 Task: Edit the name of the category "Show and Tell" to "Showtell" in the repository "Javascript".
Action: Mouse moved to (1038, 175)
Screenshot: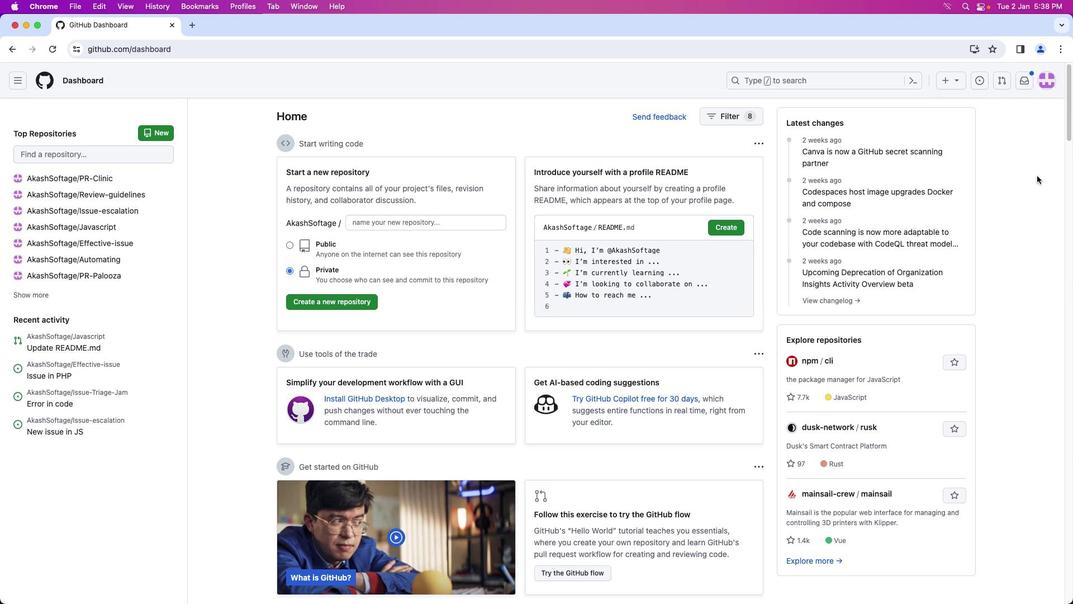 
Action: Mouse pressed left at (1038, 175)
Screenshot: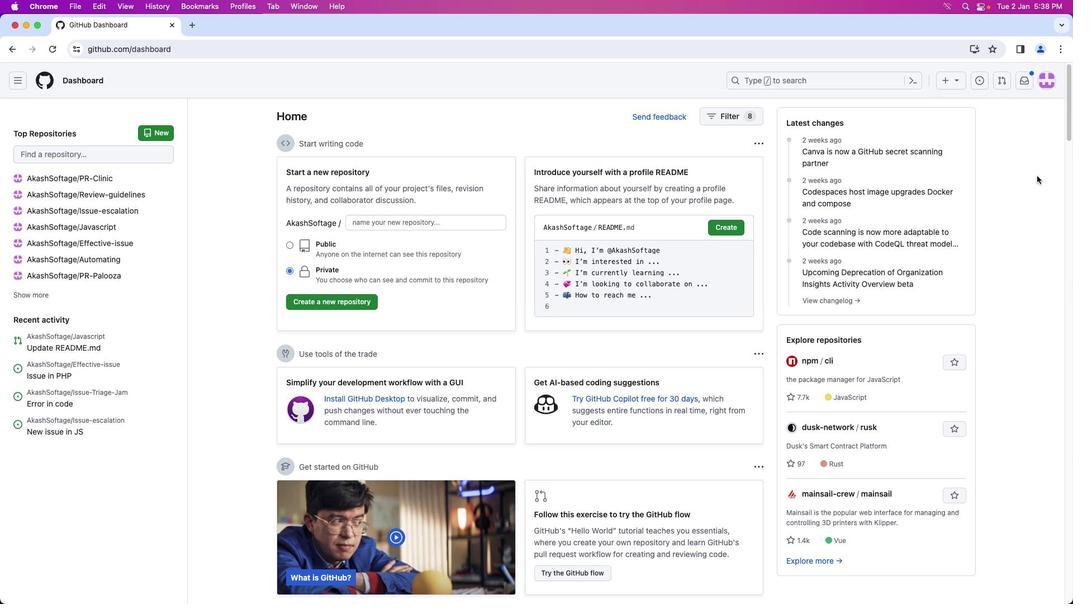 
Action: Mouse moved to (1051, 84)
Screenshot: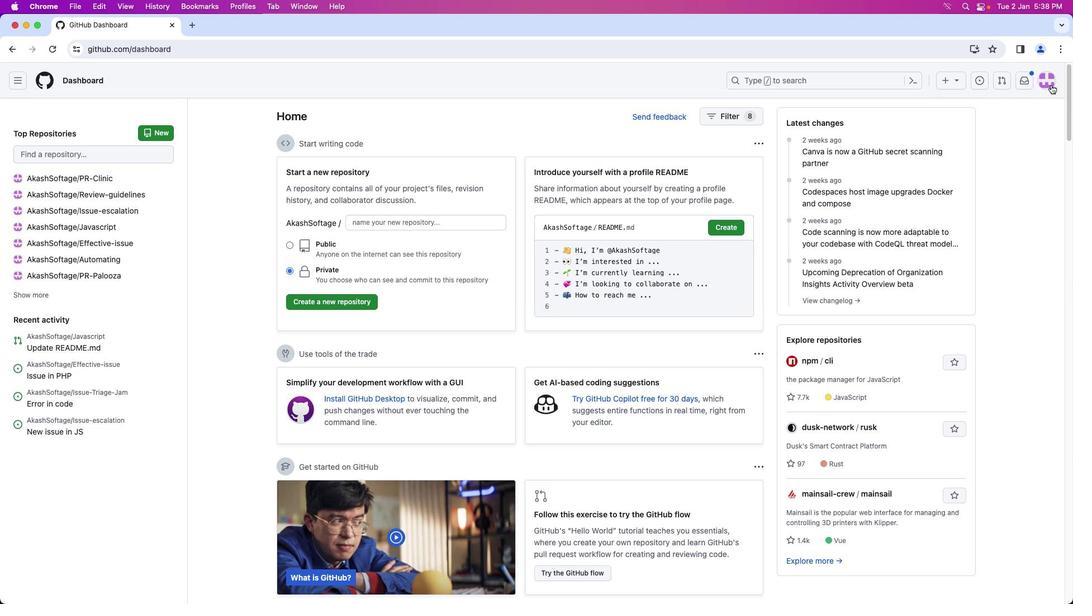 
Action: Mouse pressed left at (1051, 84)
Screenshot: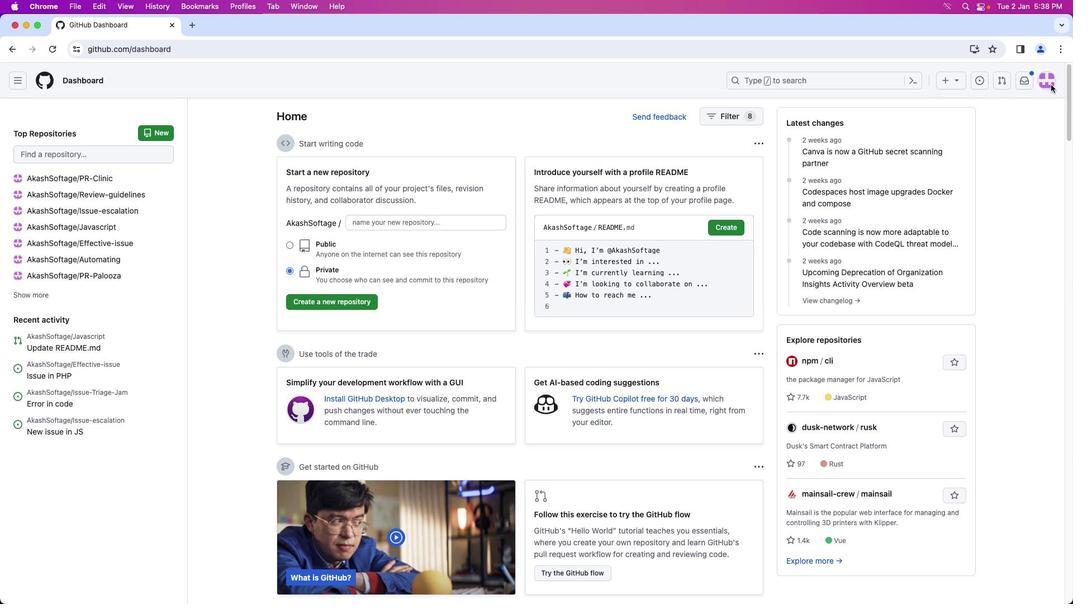 
Action: Mouse moved to (1002, 176)
Screenshot: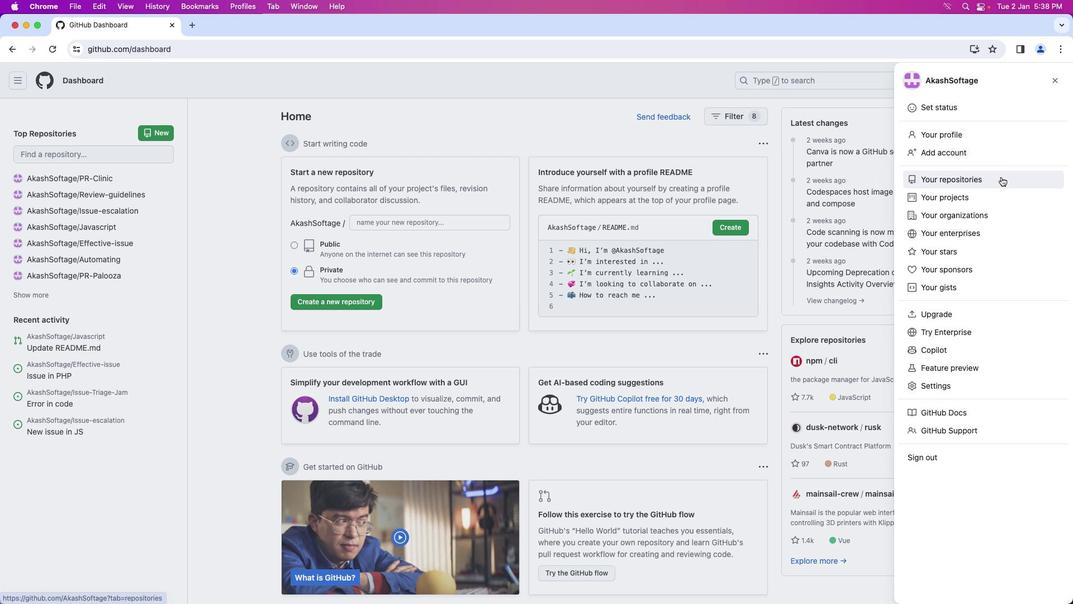 
Action: Mouse pressed left at (1002, 176)
Screenshot: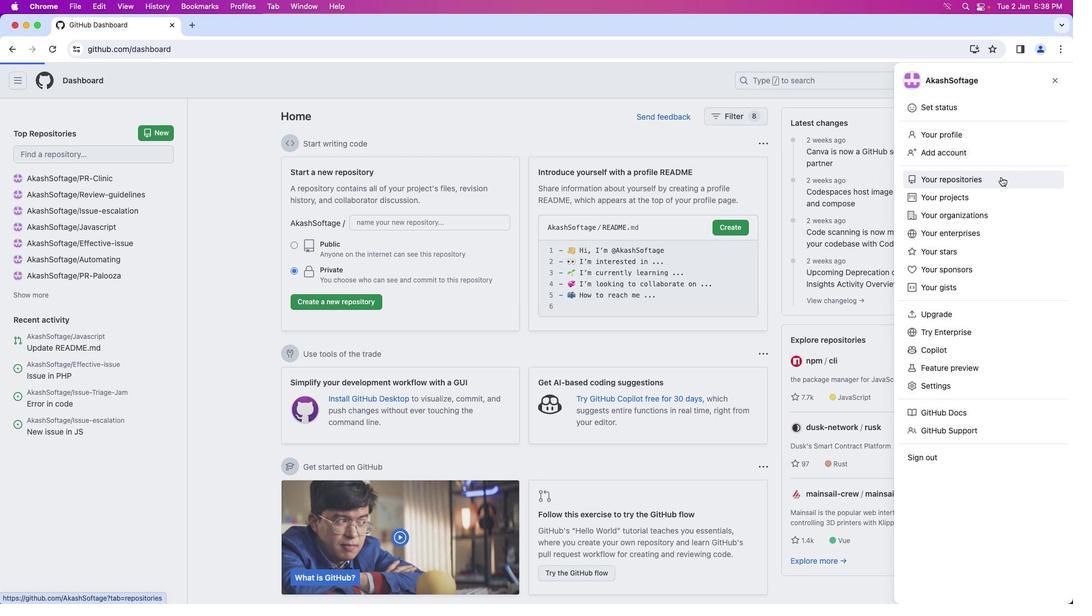 
Action: Mouse moved to (398, 187)
Screenshot: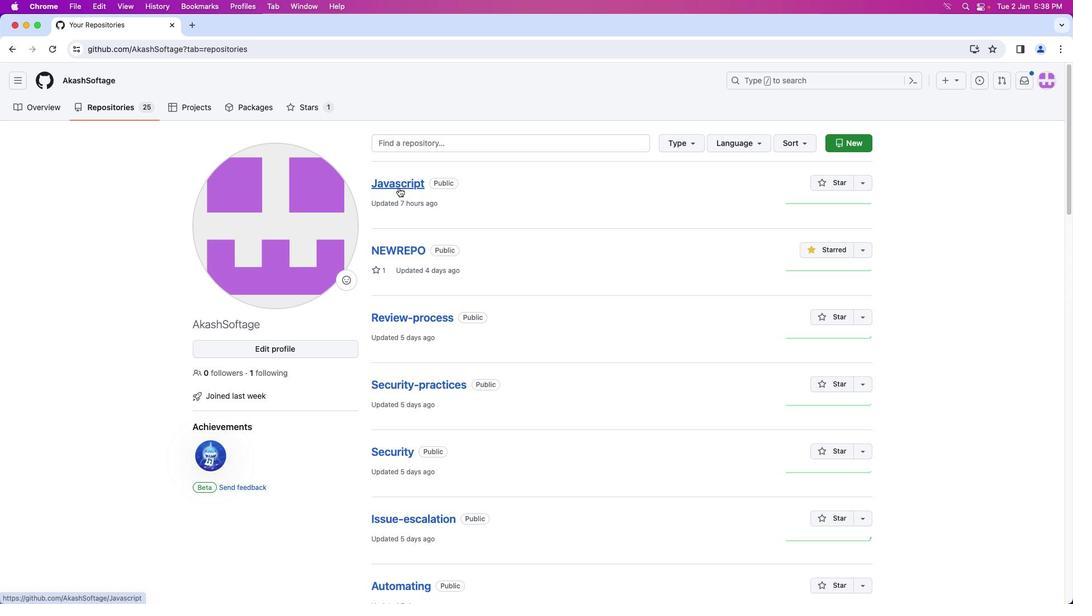 
Action: Mouse pressed left at (398, 187)
Screenshot: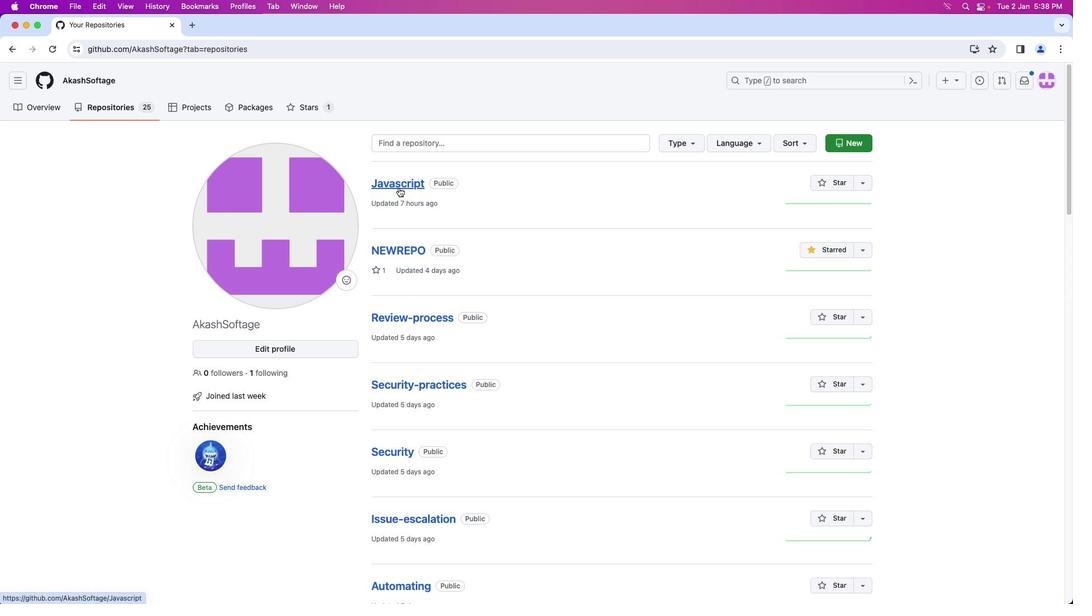 
Action: Mouse moved to (227, 112)
Screenshot: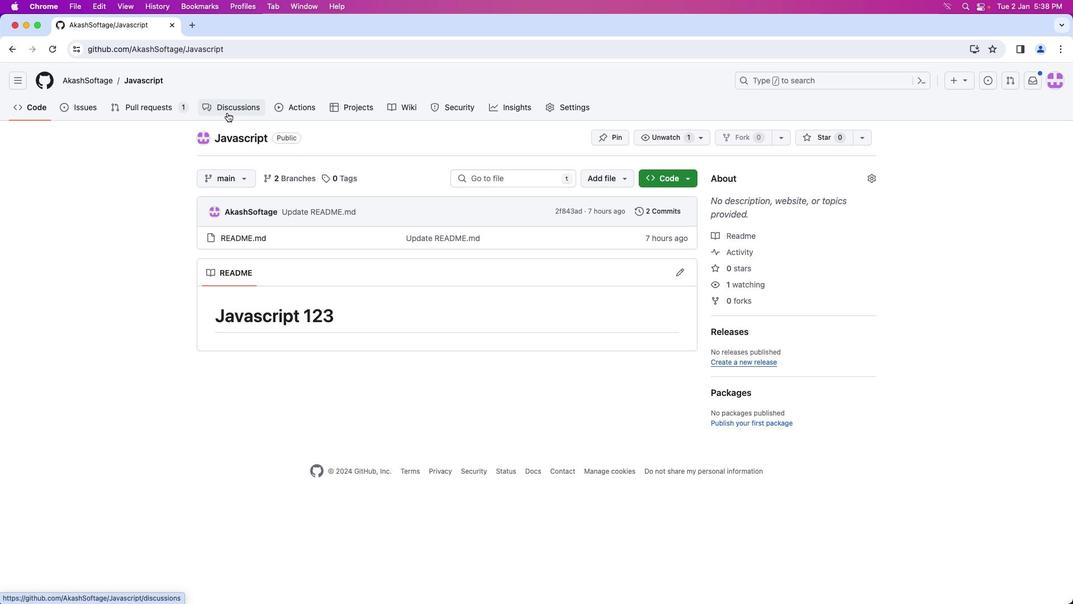 
Action: Mouse pressed left at (227, 112)
Screenshot: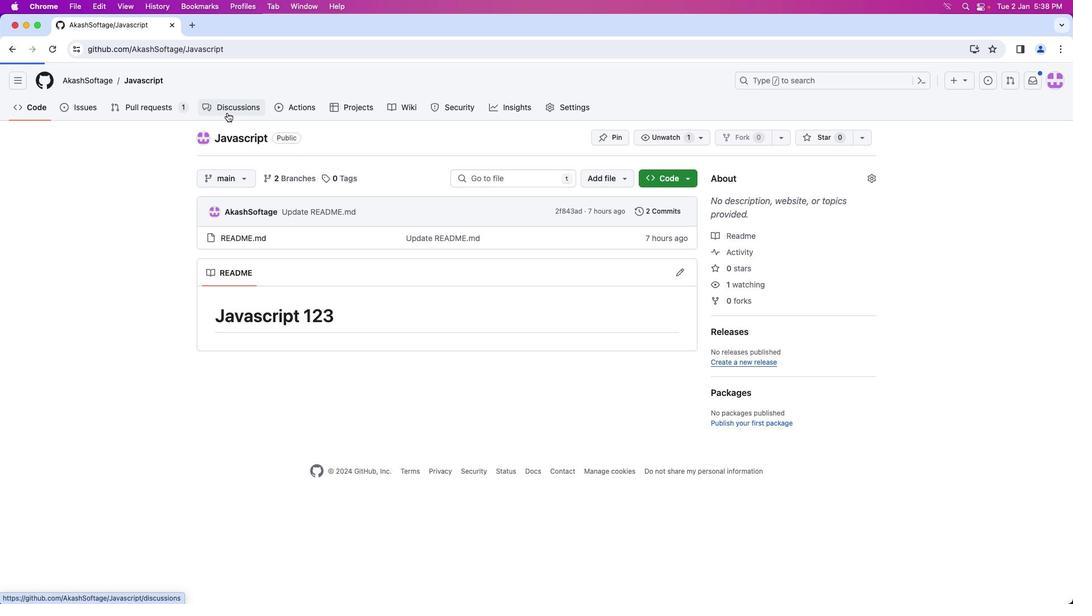 
Action: Mouse moved to (375, 277)
Screenshot: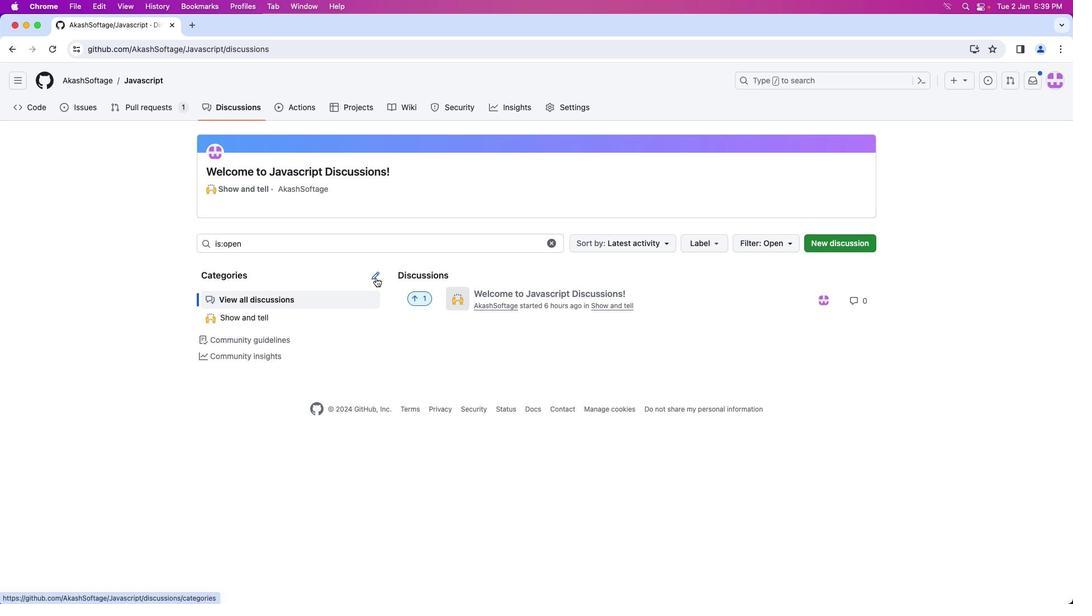 
Action: Mouse pressed left at (375, 277)
Screenshot: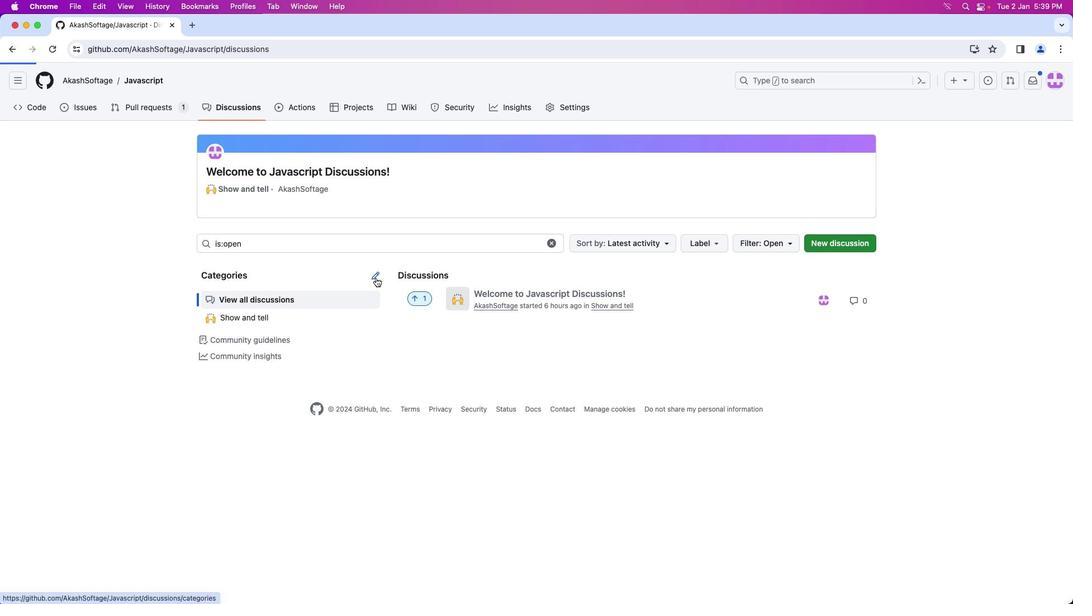 
Action: Mouse moved to (862, 234)
Screenshot: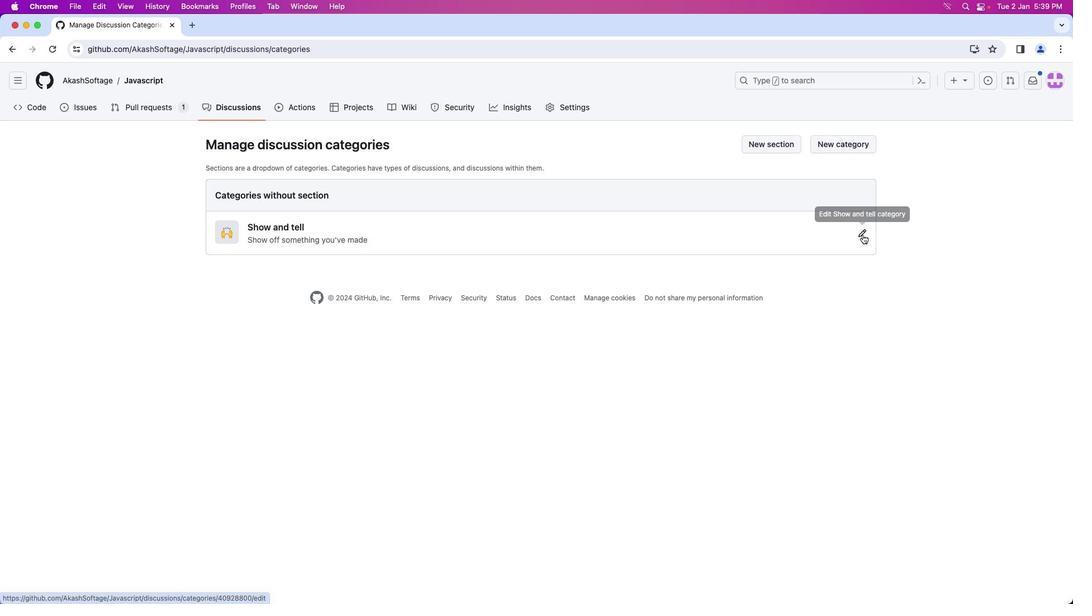 
Action: Mouse pressed left at (862, 234)
Screenshot: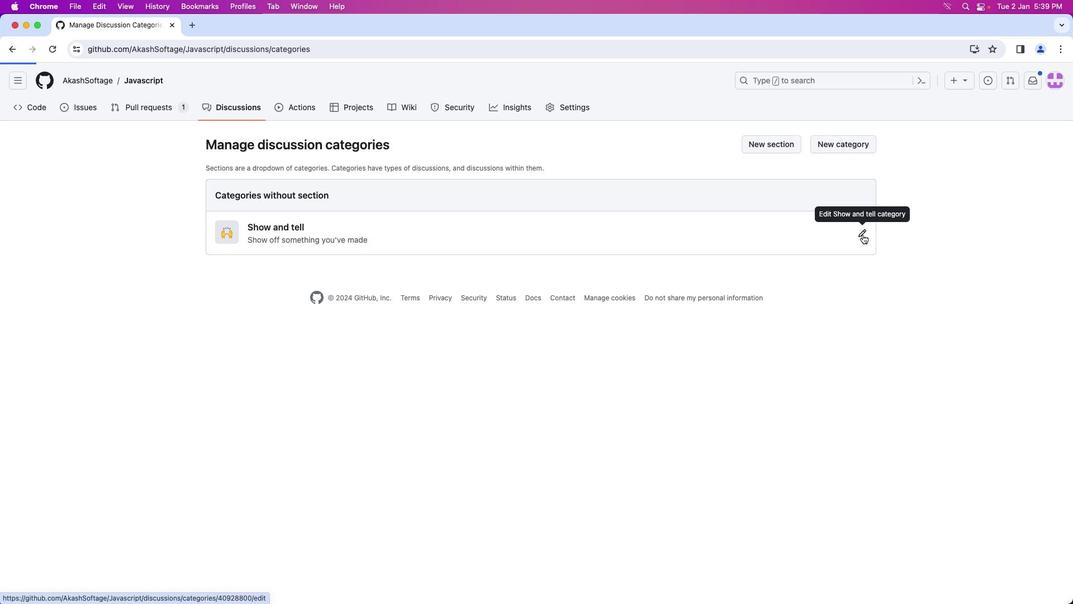 
Action: Mouse moved to (408, 189)
Screenshot: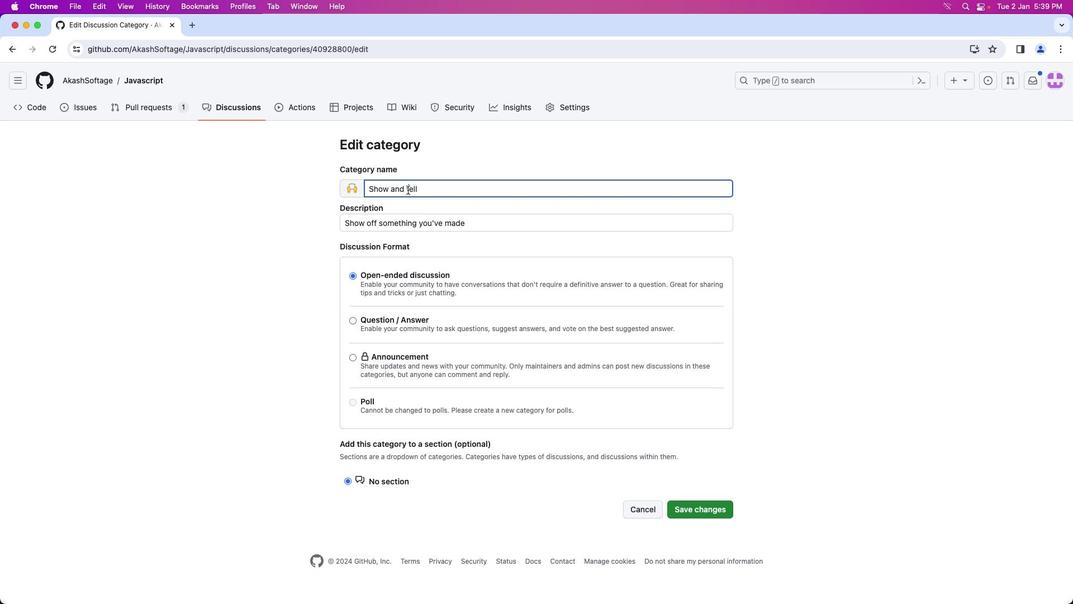 
Action: Mouse pressed left at (408, 189)
Screenshot: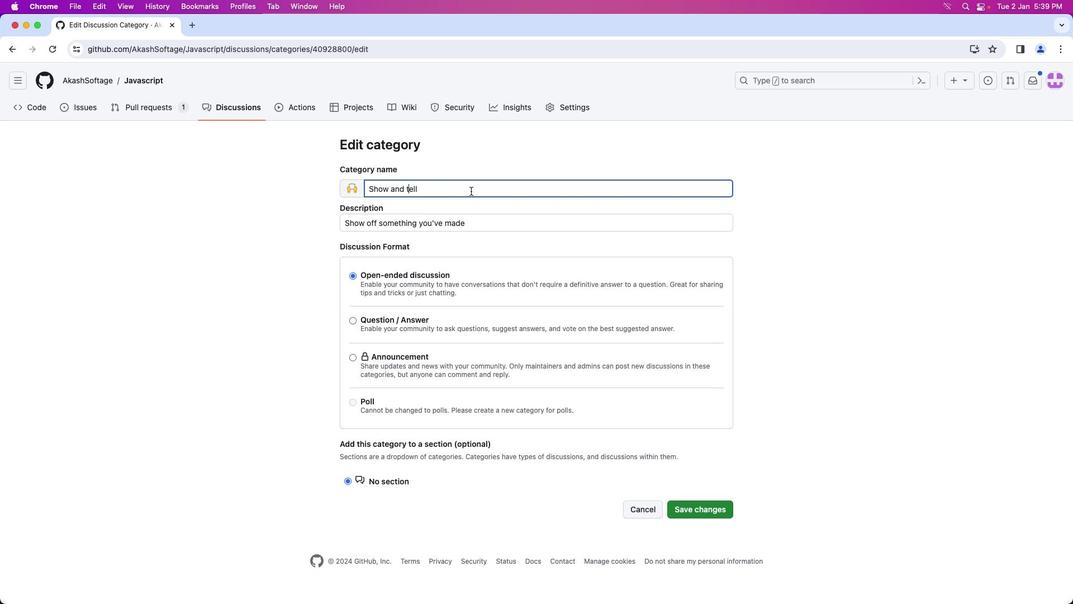 
Action: Mouse moved to (475, 190)
Screenshot: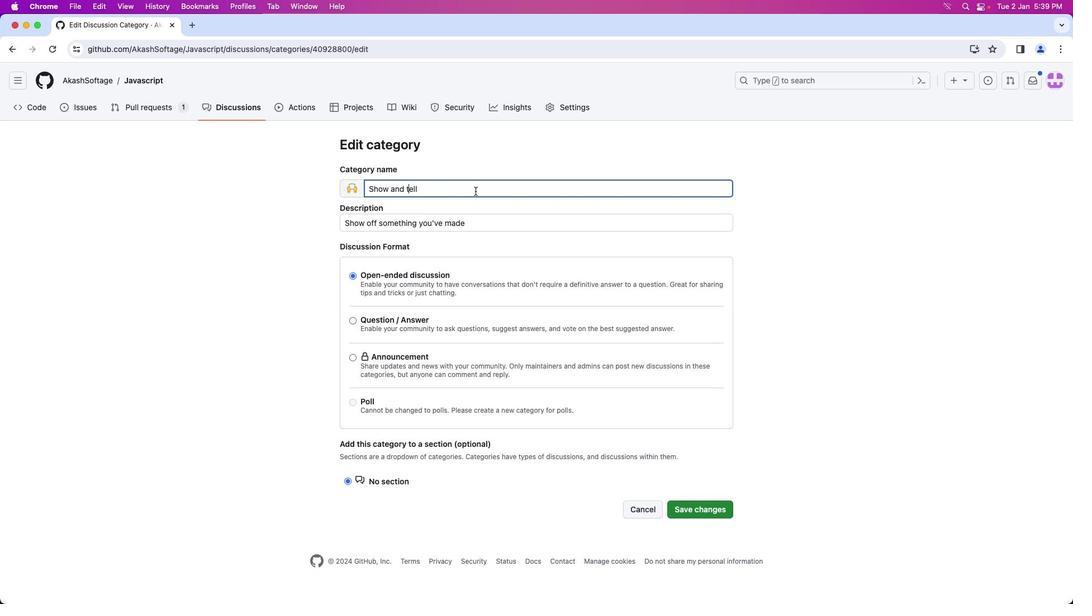 
Action: Key pressed Key.leftKey.backspaceKey.backspaceKey.backspaceKey.backspaceKey.backspace
Screenshot: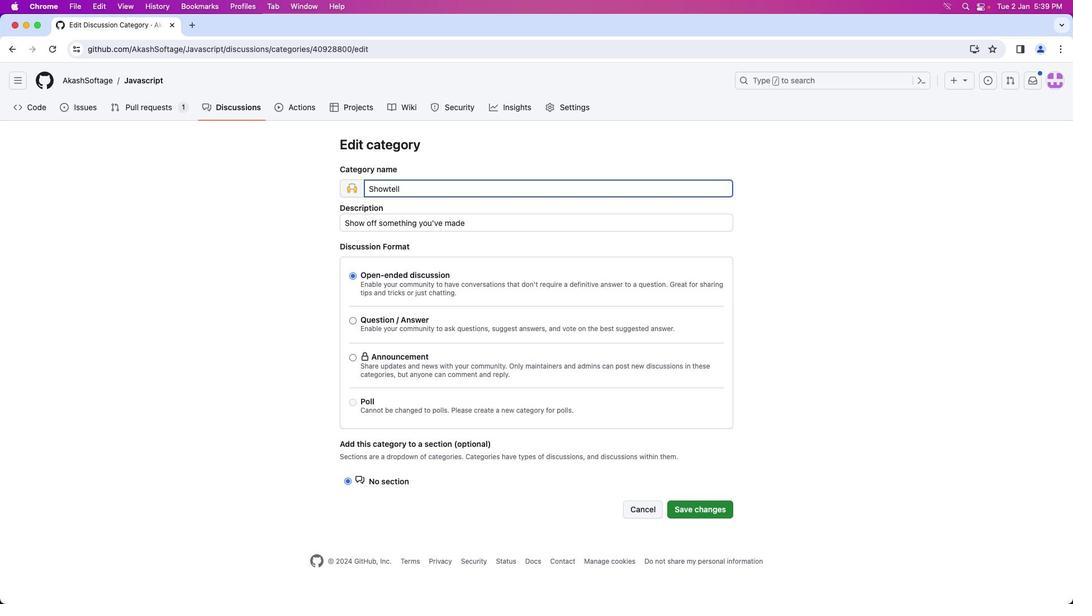 
Action: Mouse moved to (721, 505)
Screenshot: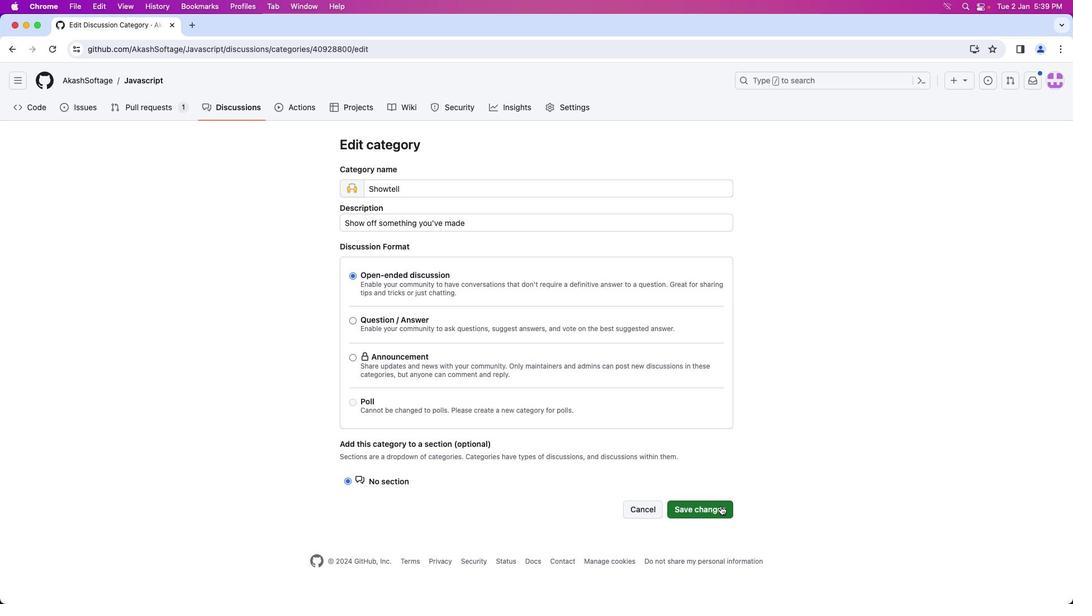 
Action: Mouse pressed left at (721, 505)
Screenshot: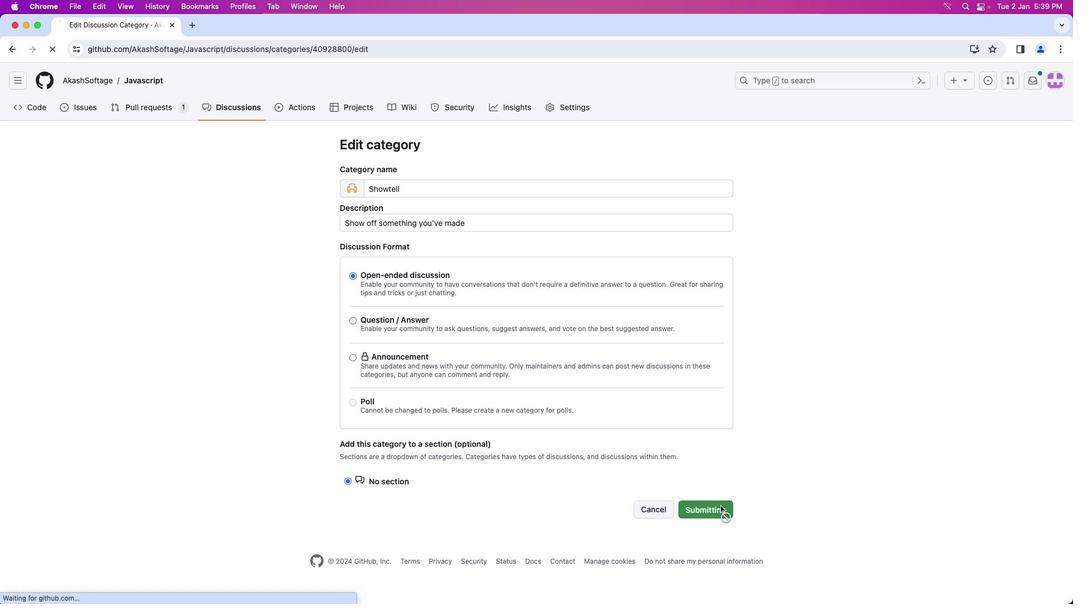 
Action: Mouse moved to (851, 427)
Screenshot: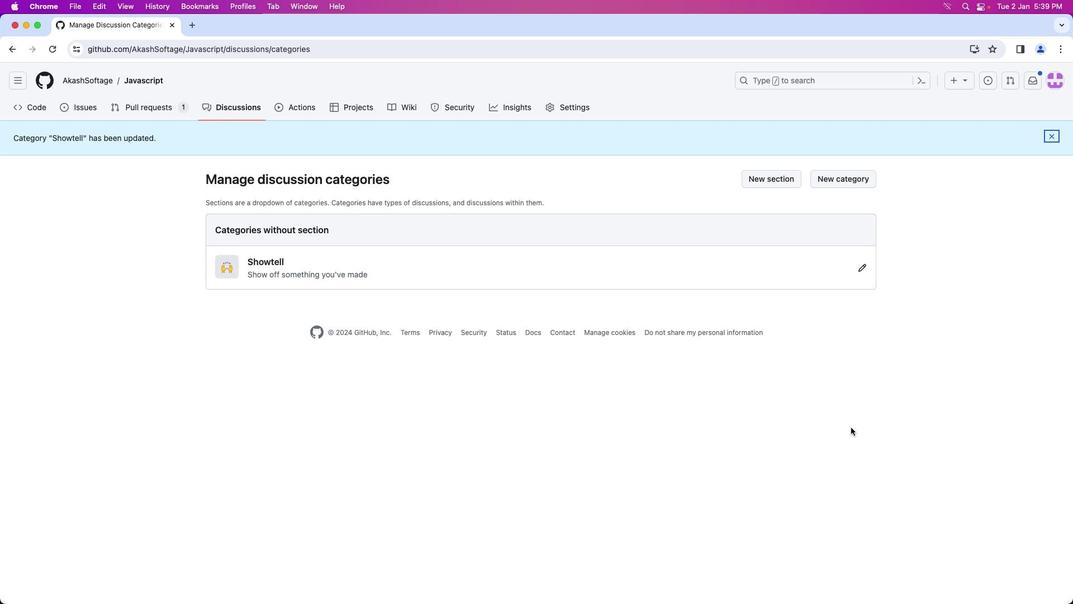
Action: Mouse pressed left at (851, 427)
Screenshot: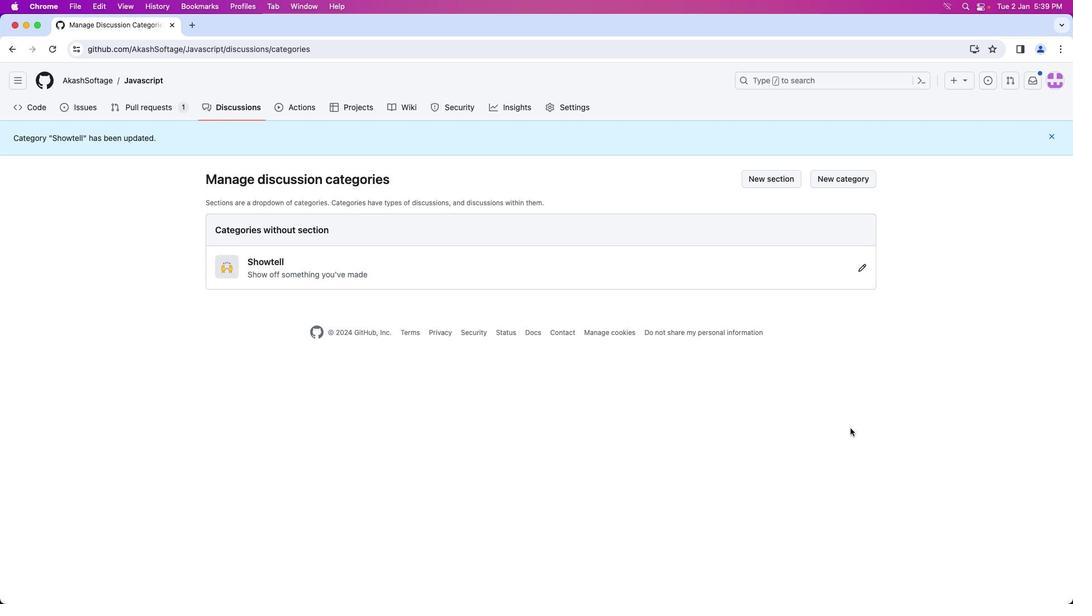 
Action: Mouse moved to (850, 427)
Screenshot: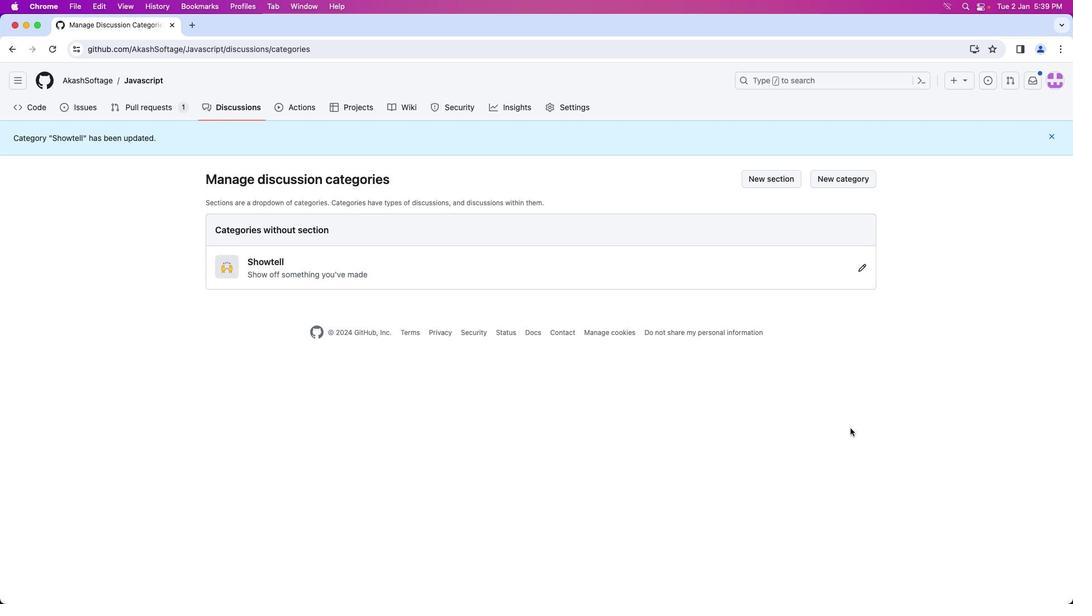 
